 Task: Locate the nearest national wildlife refuge to Portland, Oregon, and Salem, Oregon.
Action: Mouse moved to (176, 104)
Screenshot: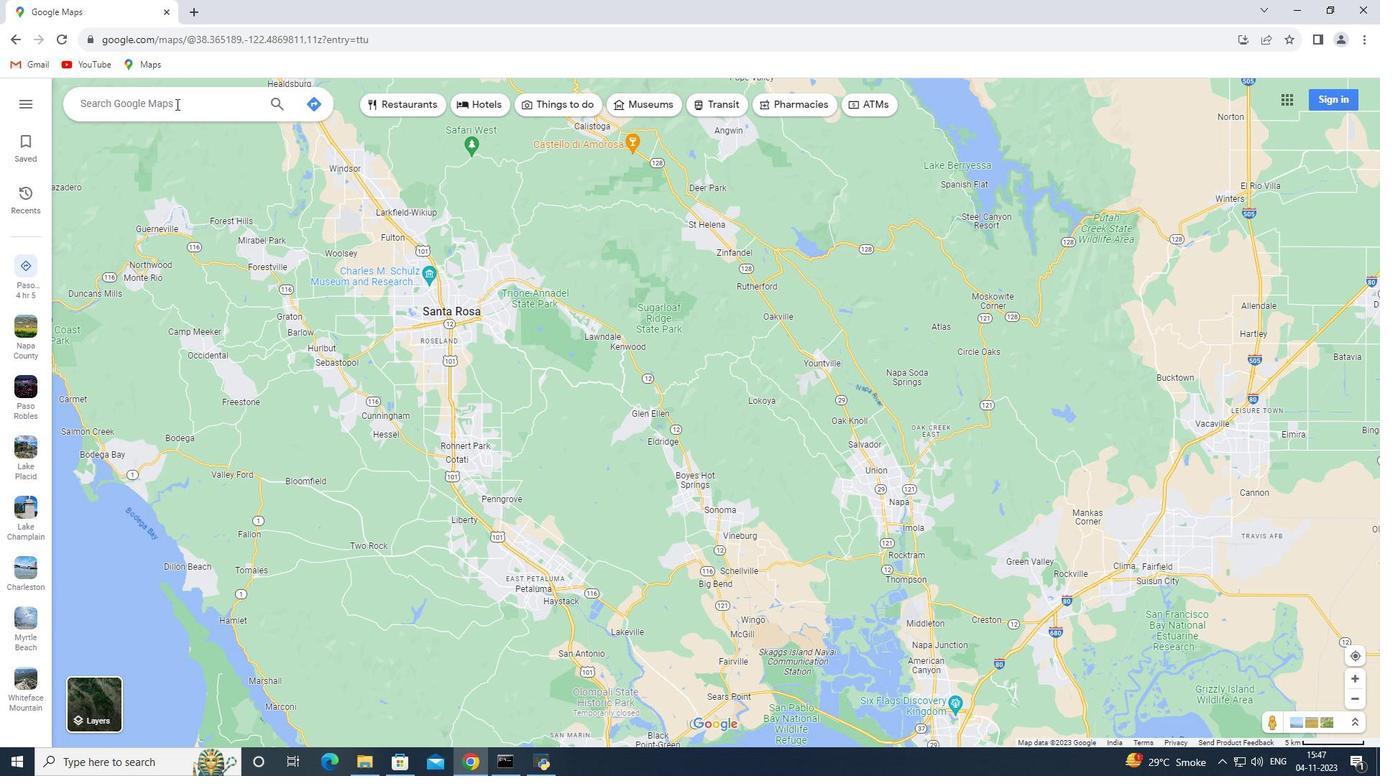 
Action: Mouse pressed left at (176, 104)
Screenshot: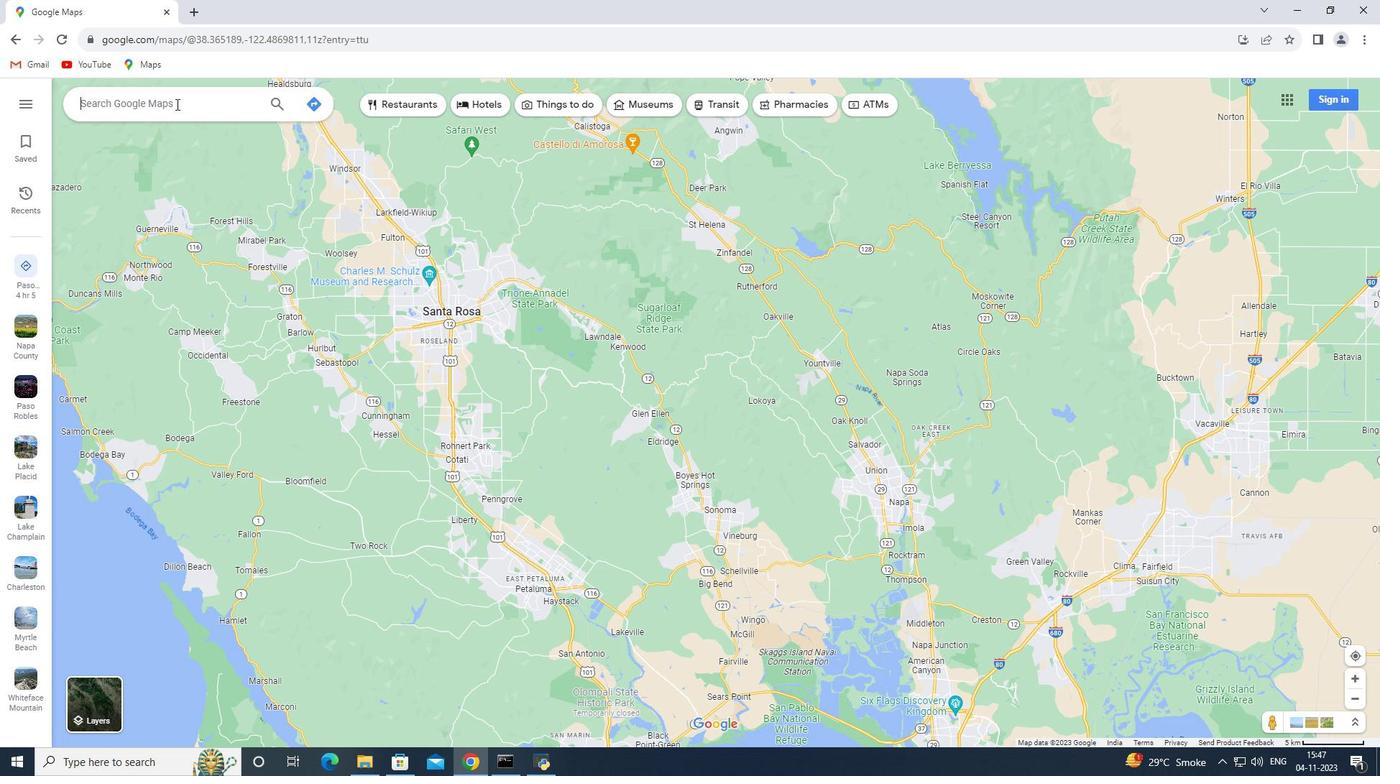 
Action: Key pressed <Key.shift_r>Portland,<Key.space><Key.shift>oregon<Key.enter>
Screenshot: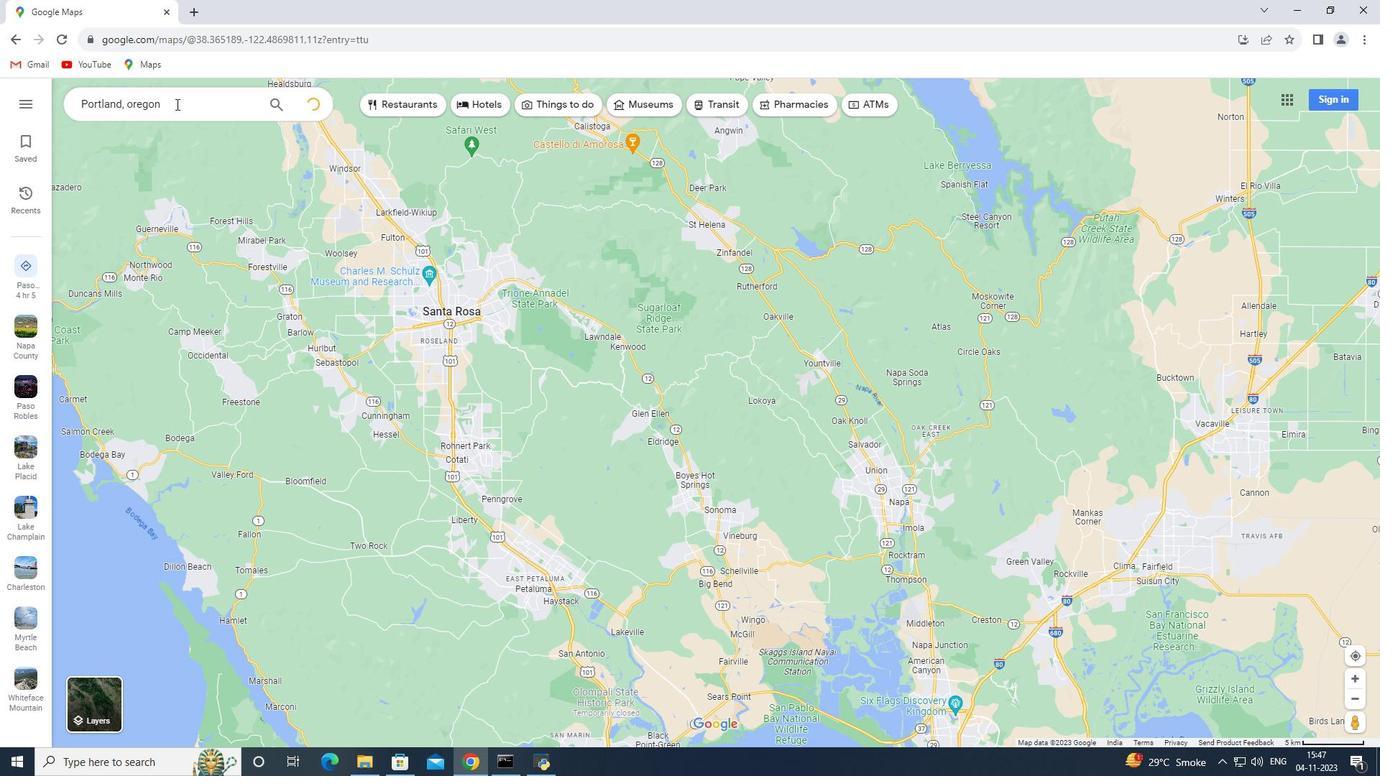 
Action: Mouse moved to (197, 346)
Screenshot: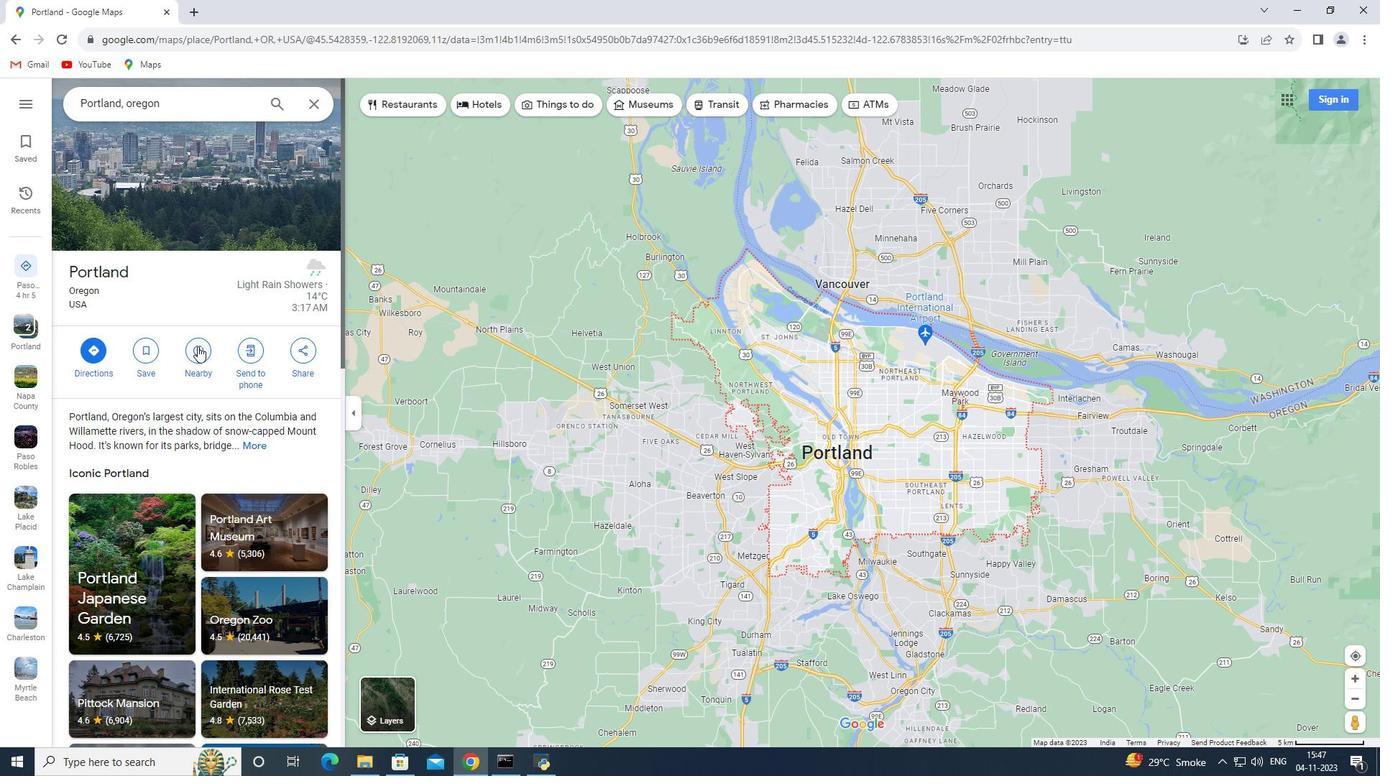 
Action: Mouse pressed left at (197, 346)
Screenshot: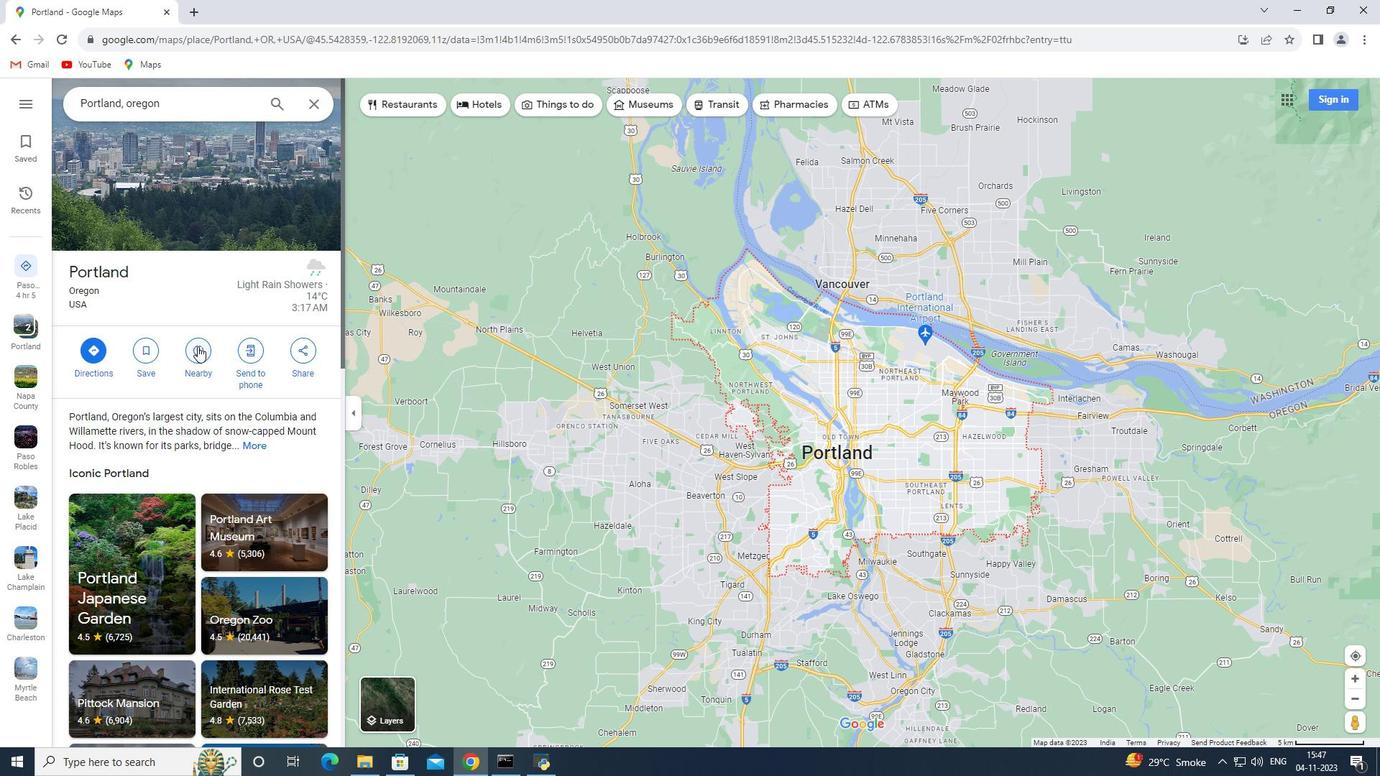 
Action: Key pressed national<Key.space>wildlife<Key.space>refuge<Key.enter>
Screenshot: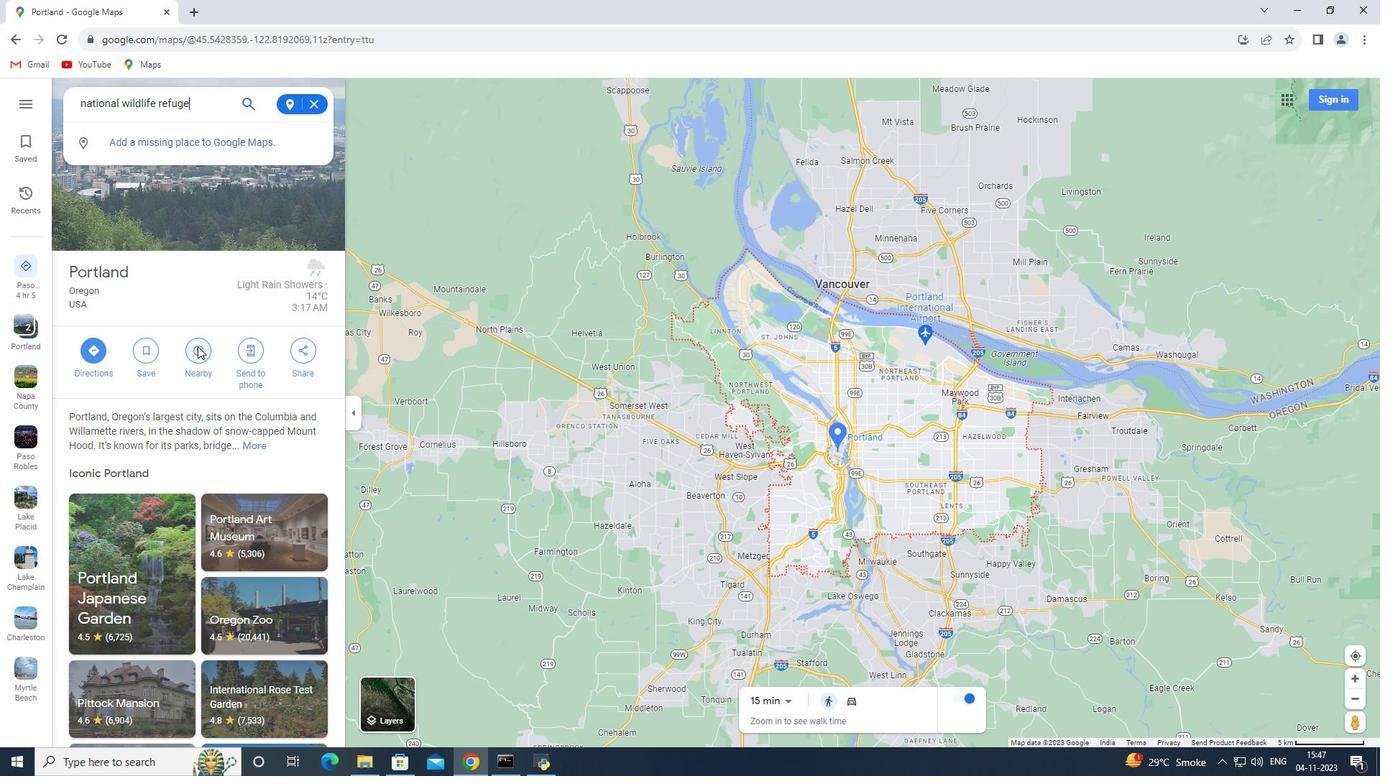 
Action: Mouse moved to (315, 105)
Screenshot: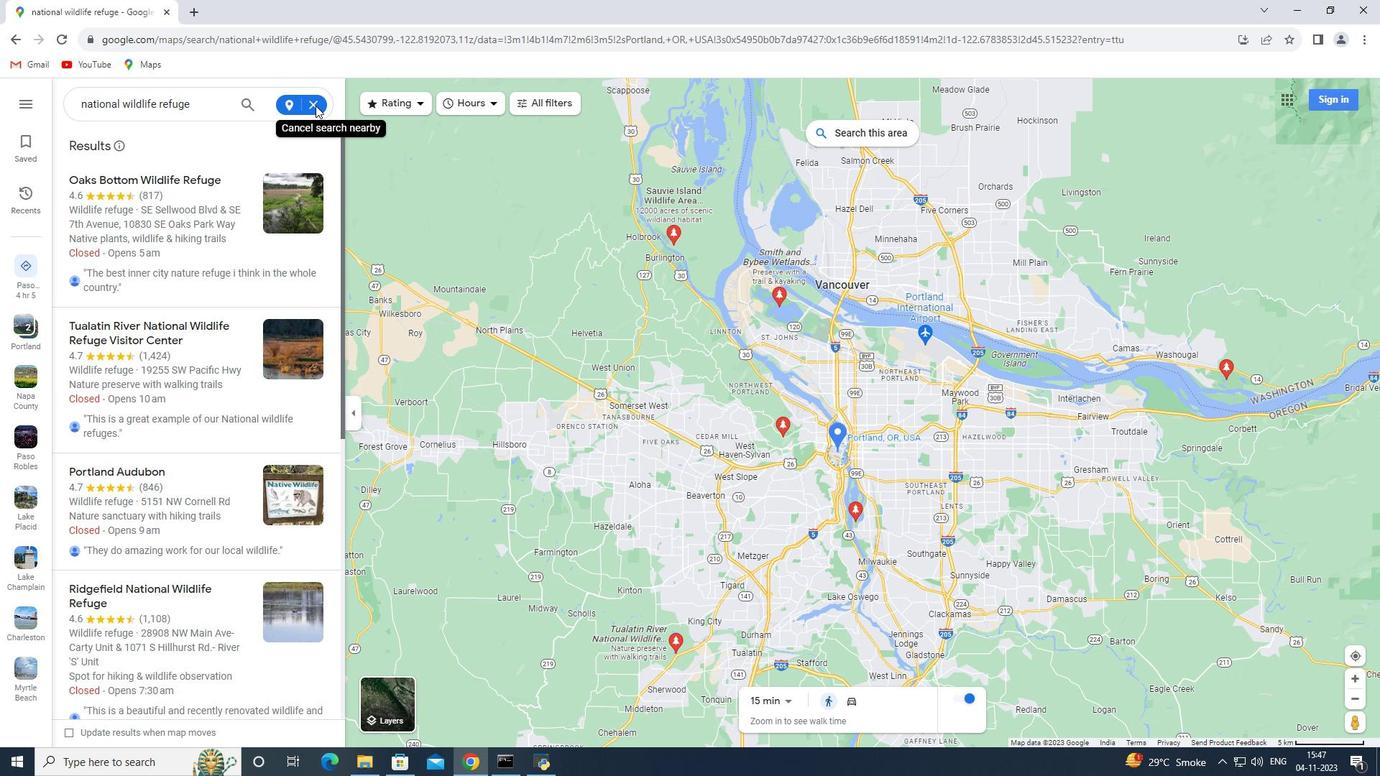 
Action: Mouse pressed left at (315, 105)
Screenshot: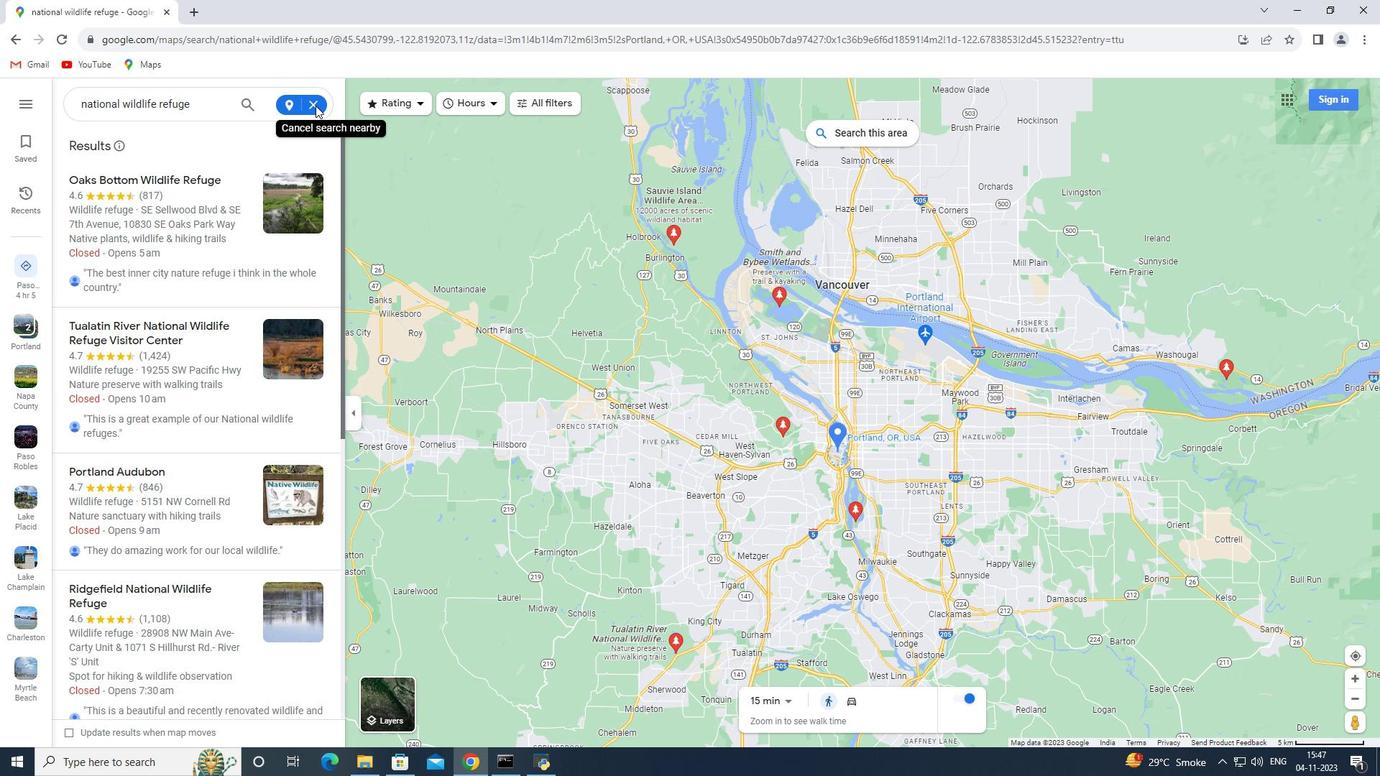 
Action: Mouse moved to (305, 101)
Screenshot: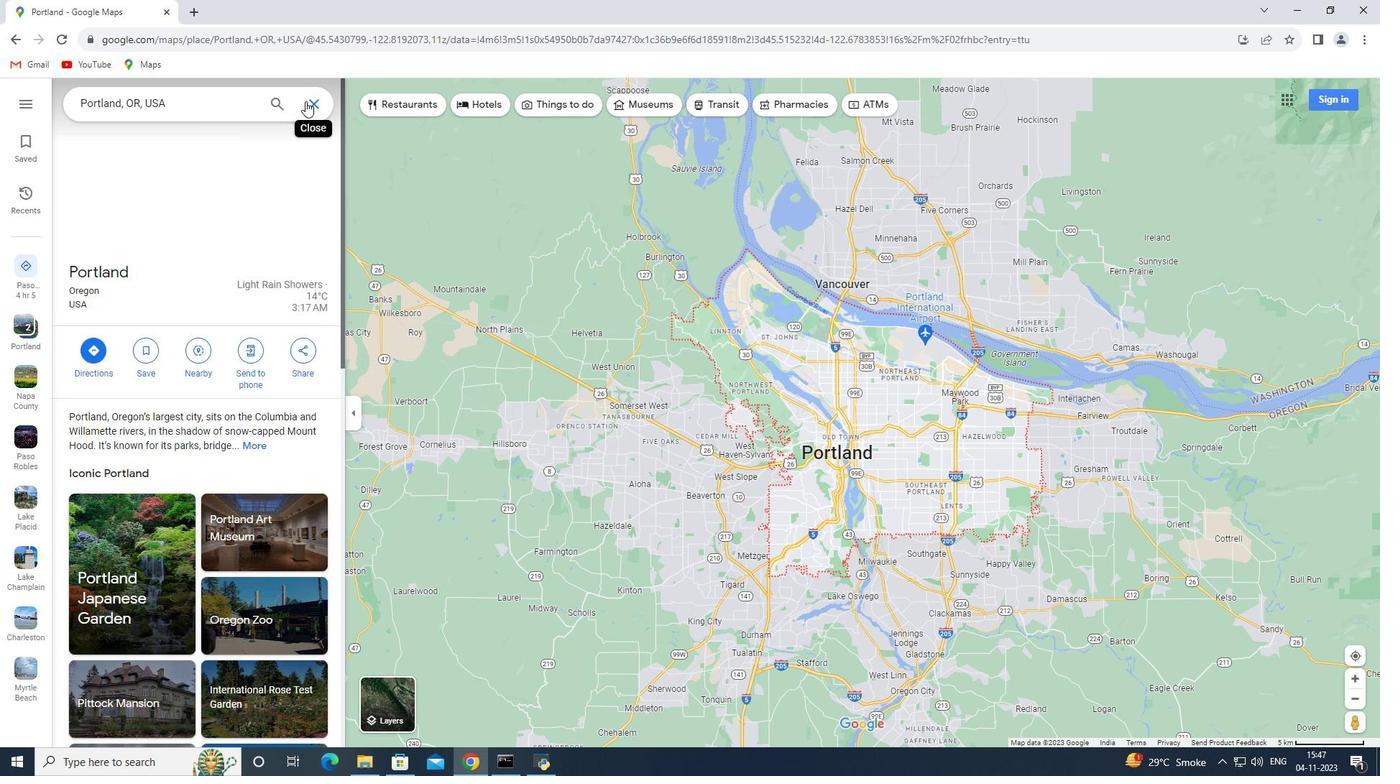 
Action: Mouse pressed left at (305, 101)
Screenshot: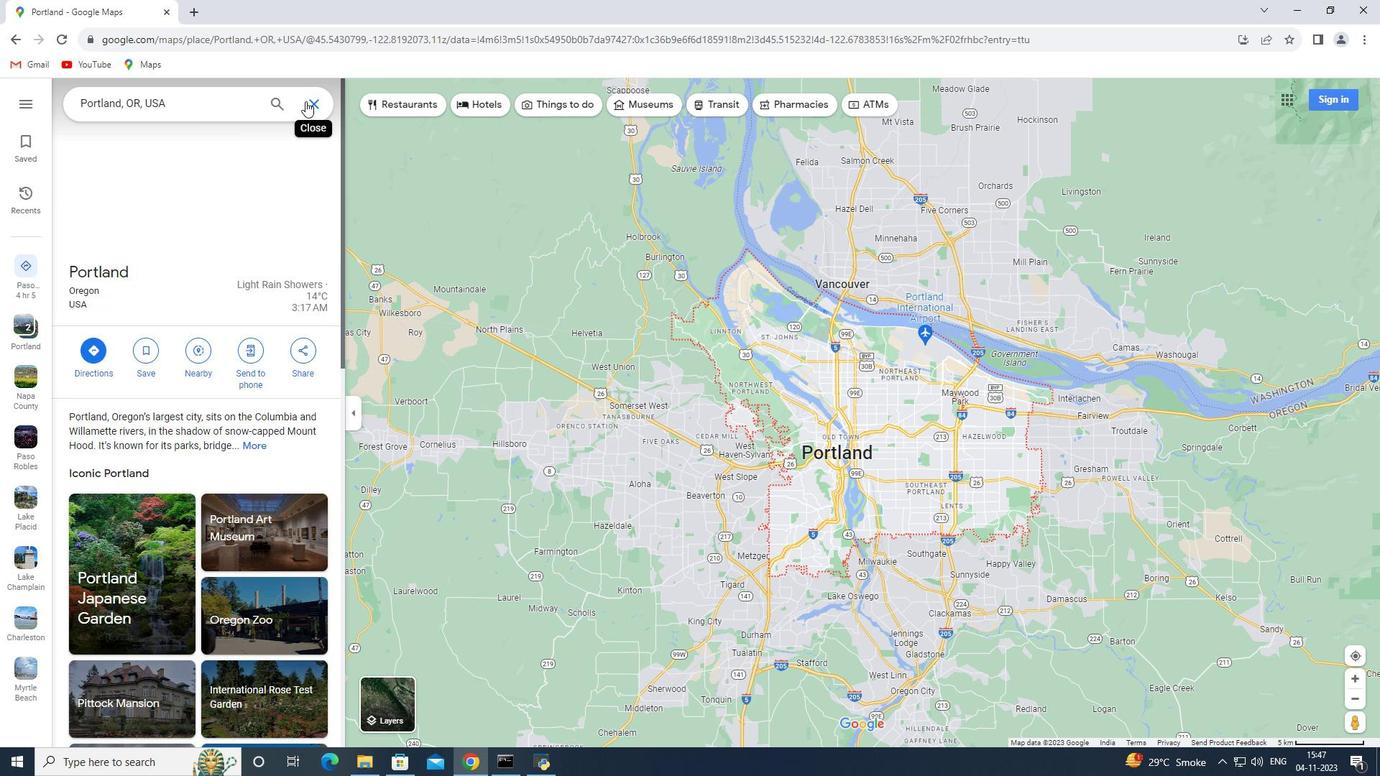 
Action: Mouse moved to (157, 106)
Screenshot: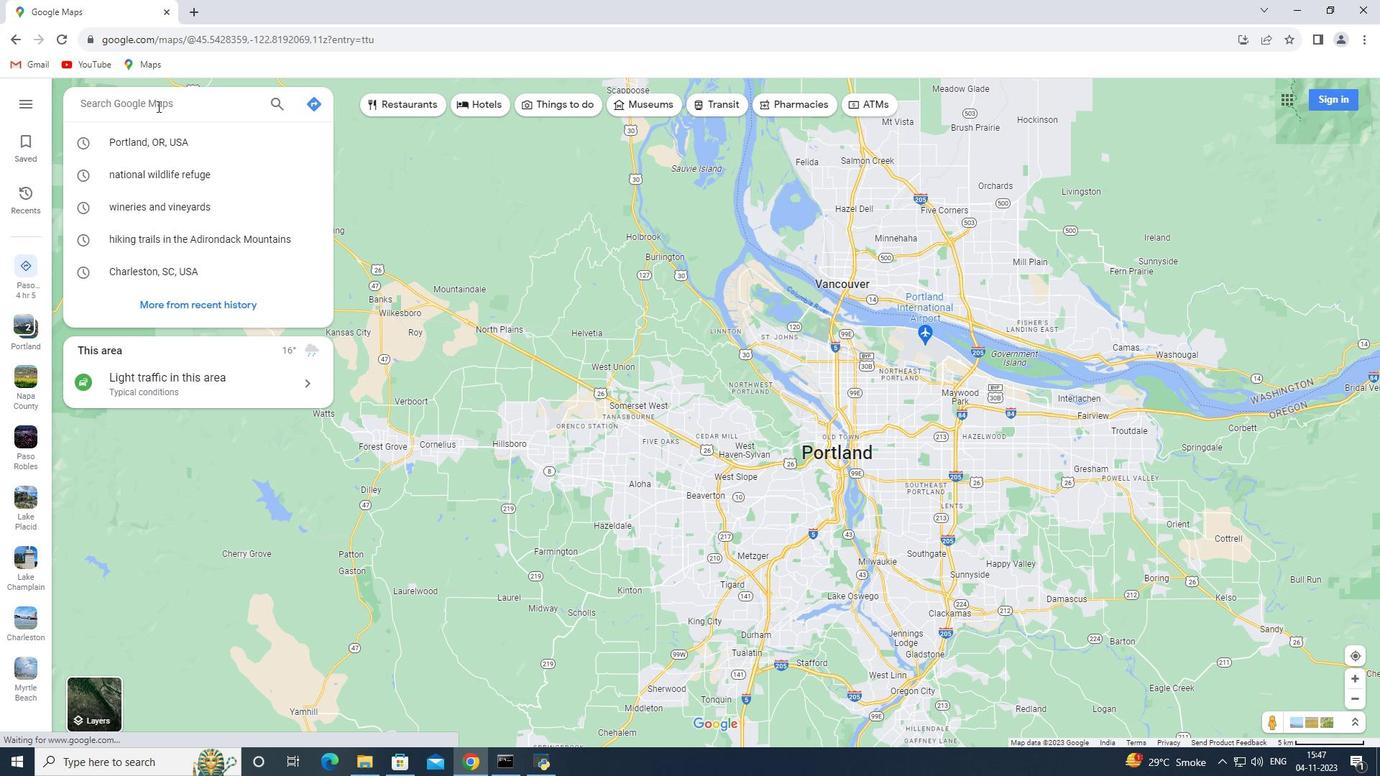 
Action: Key pressed <Key.shift>Salem,<Key.space><Key.shift>Oregon<Key.enter>
Screenshot: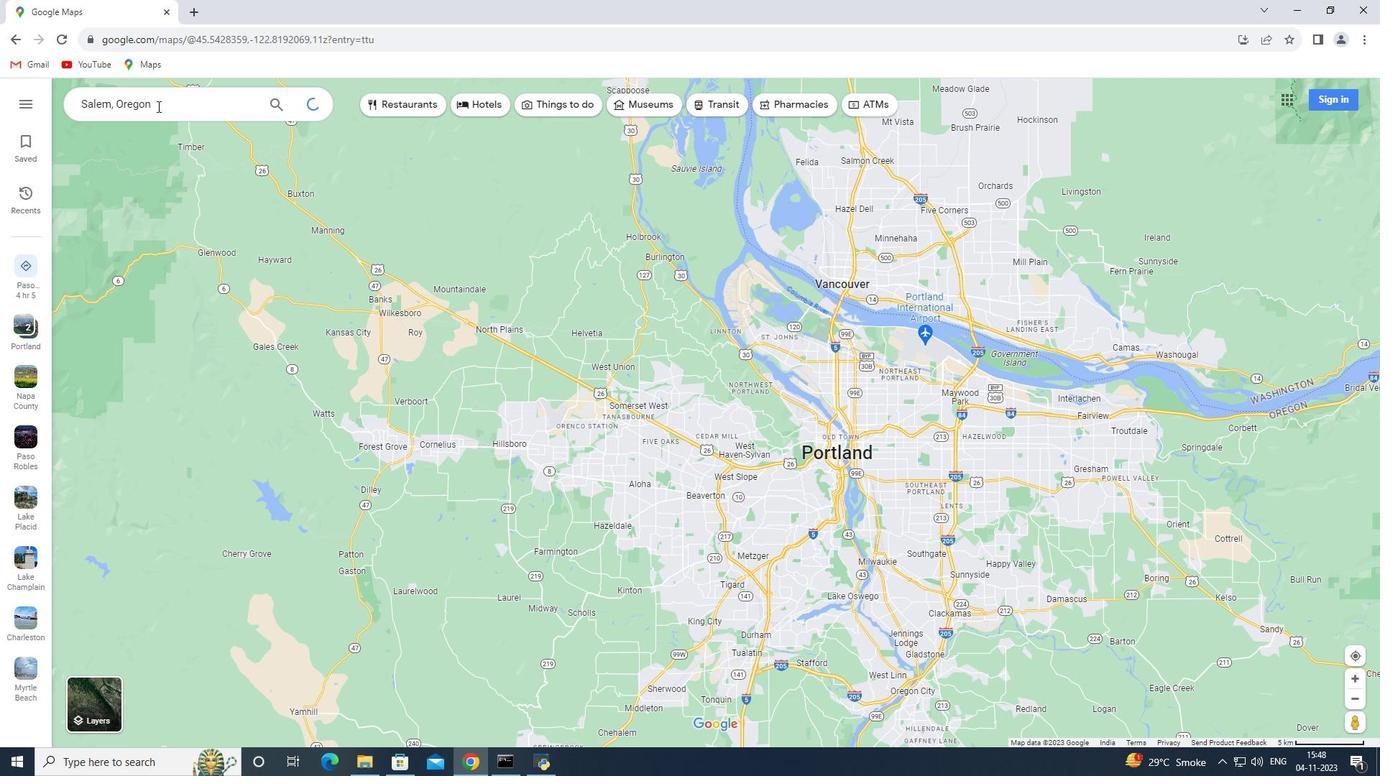 
Action: Mouse moved to (192, 353)
Screenshot: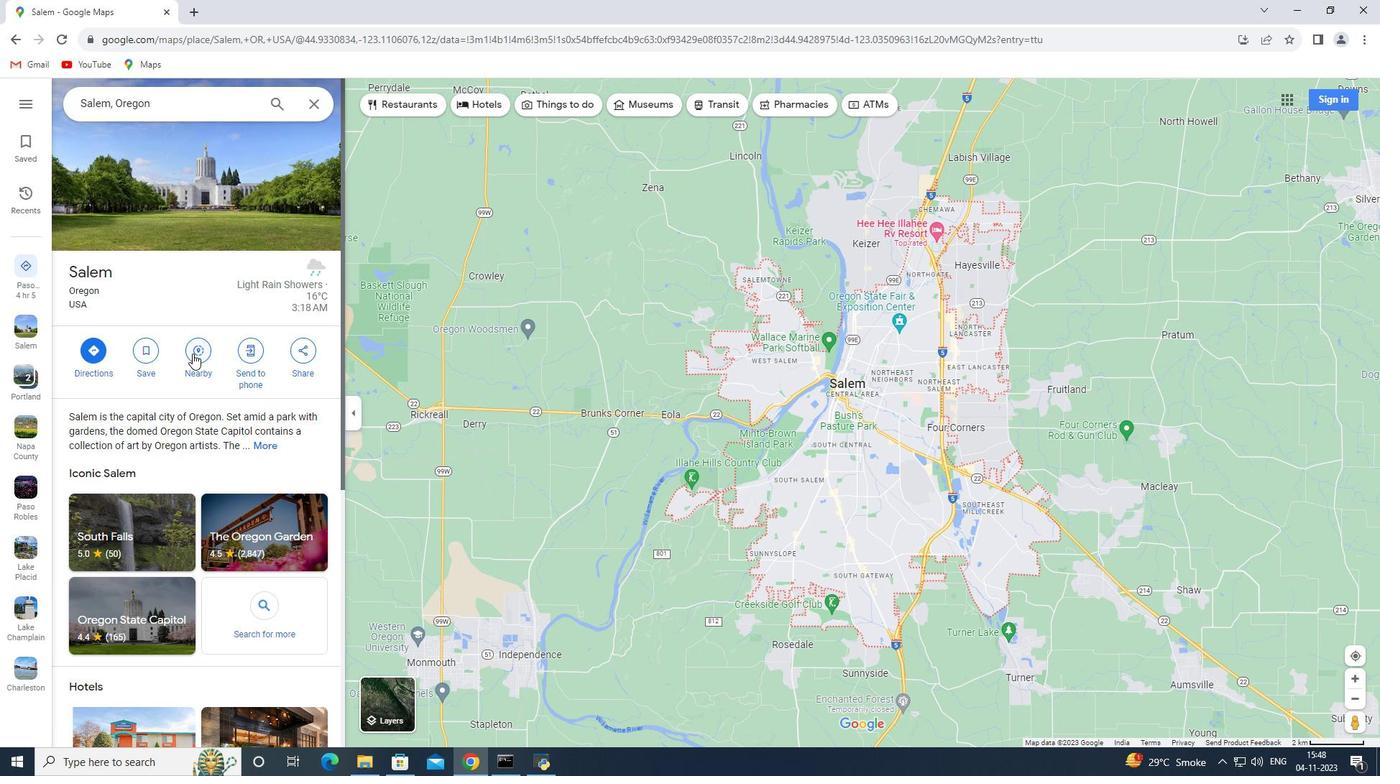 
Action: Mouse pressed left at (192, 353)
Screenshot: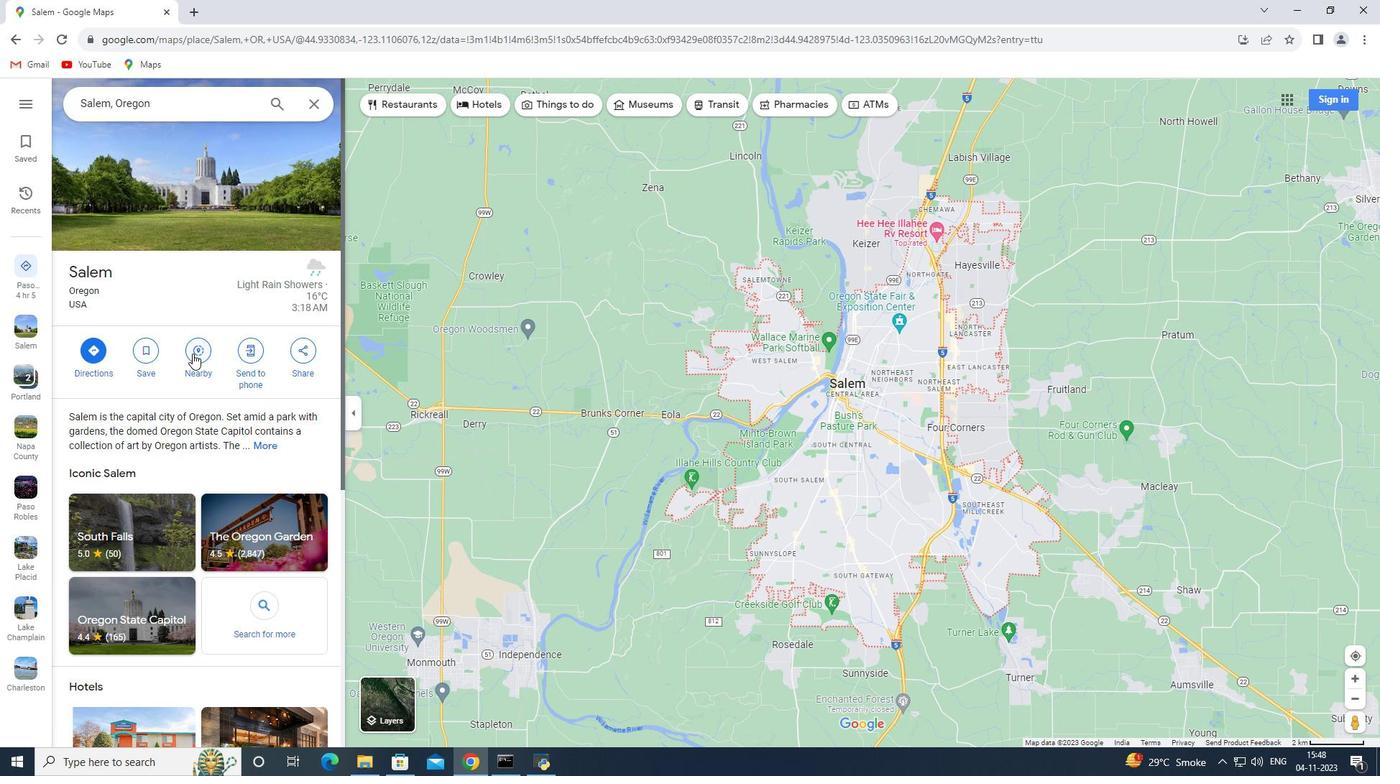
Action: Key pressed national<Key.space>wildlife<Key.space>refuge<Key.enter>
Screenshot: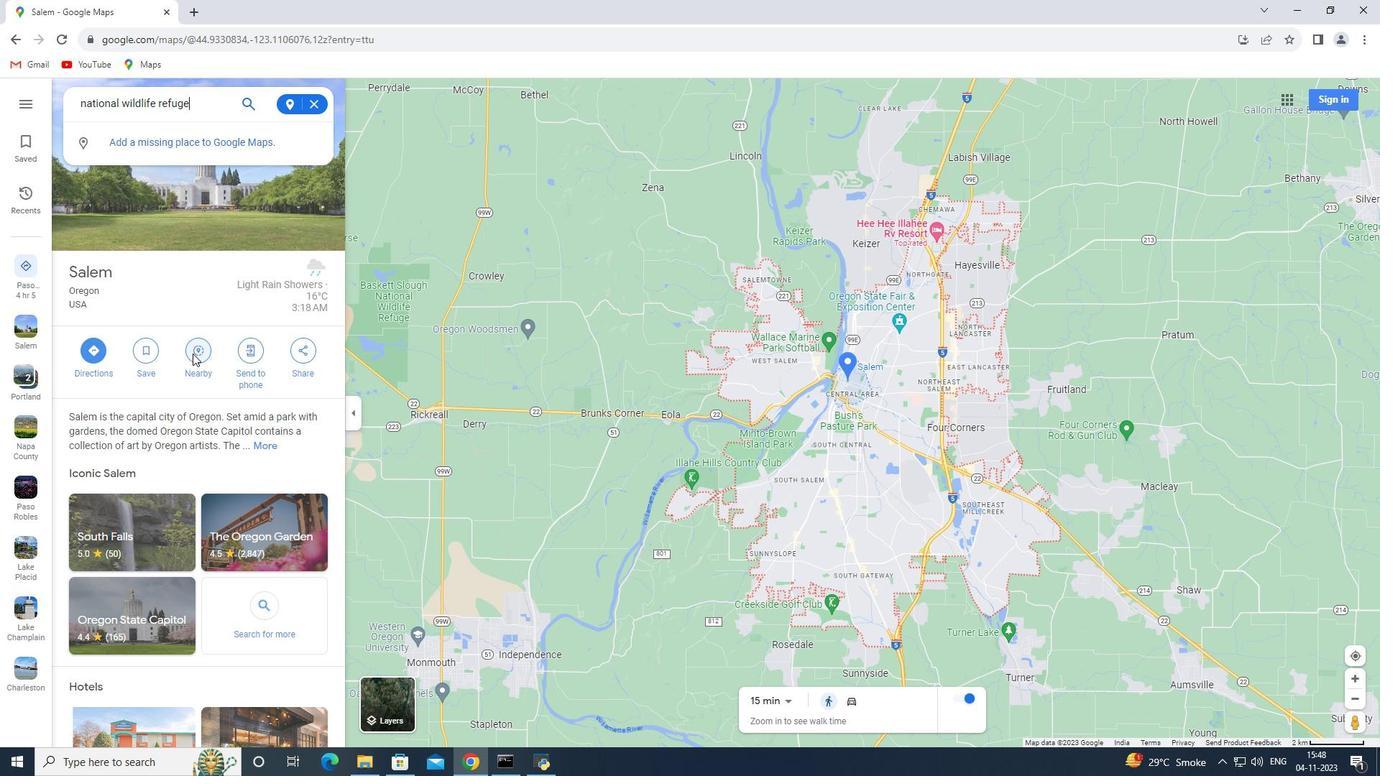 
